 Task: Add the grid component in the site builder.
Action: Mouse moved to (924, 69)
Screenshot: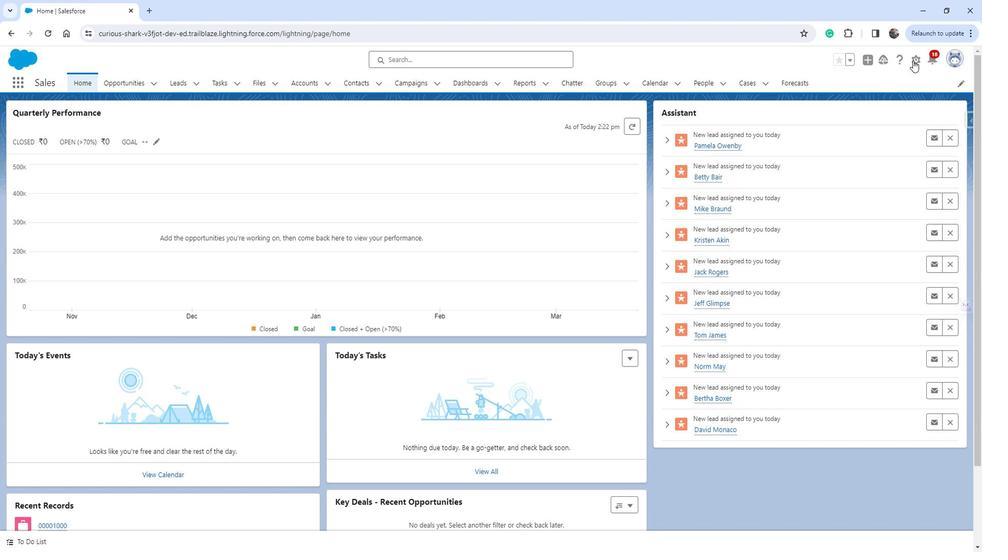 
Action: Mouse pressed left at (924, 69)
Screenshot: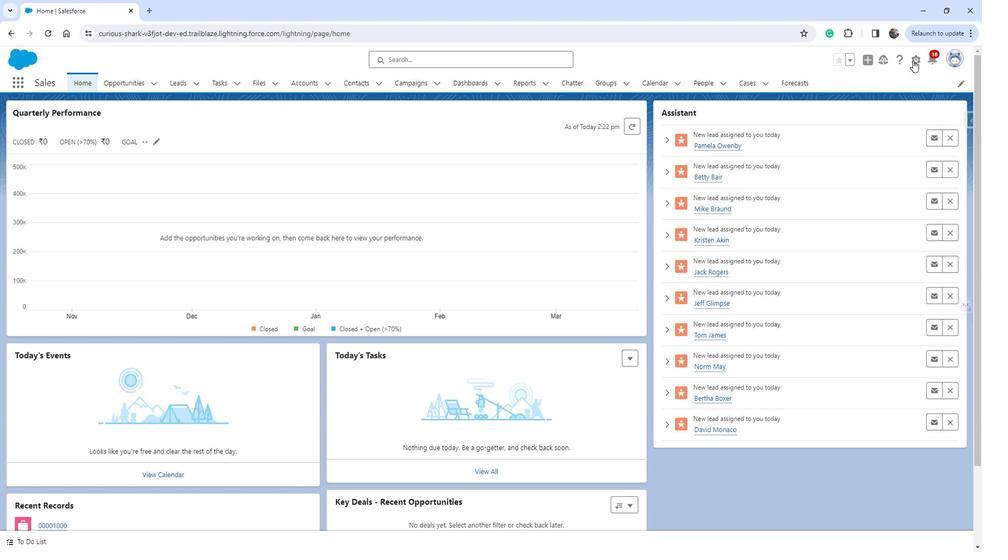 
Action: Mouse moved to (891, 104)
Screenshot: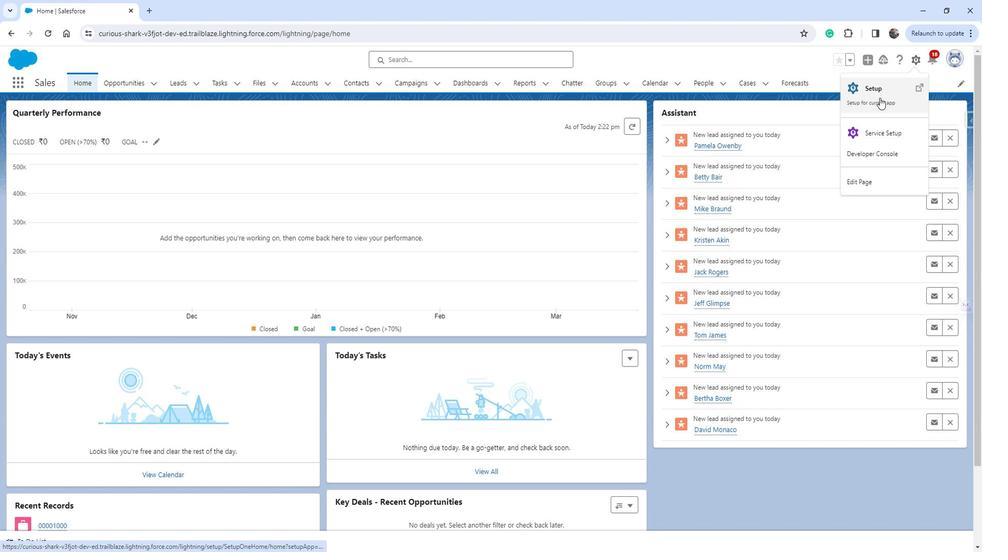 
Action: Mouse pressed left at (891, 104)
Screenshot: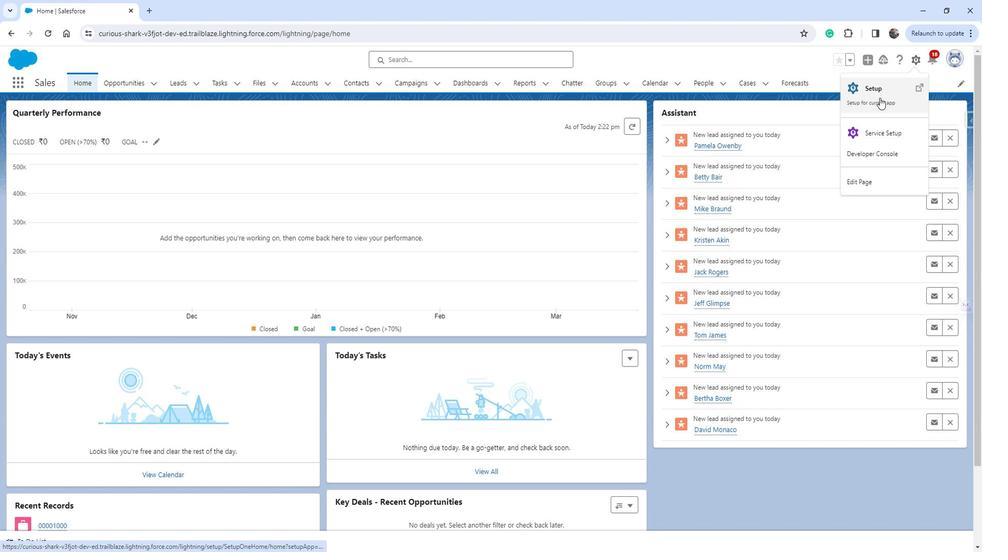 
Action: Mouse moved to (70, 338)
Screenshot: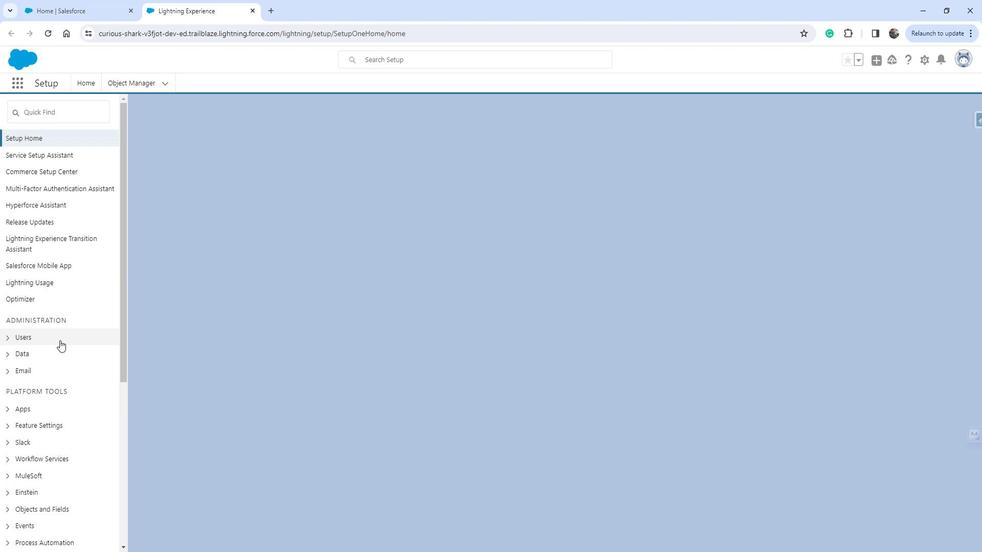 
Action: Mouse scrolled (70, 338) with delta (0, 0)
Screenshot: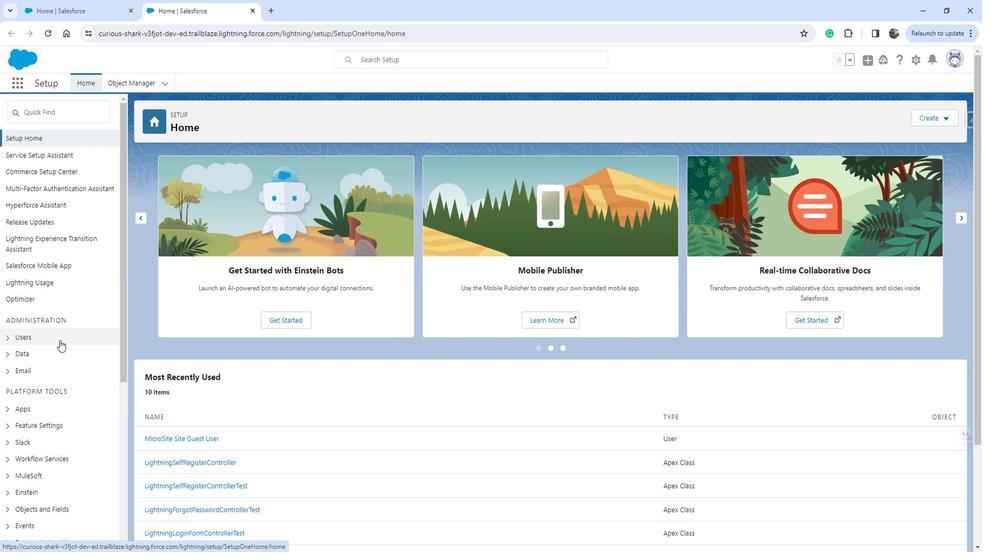 
Action: Mouse scrolled (70, 338) with delta (0, 0)
Screenshot: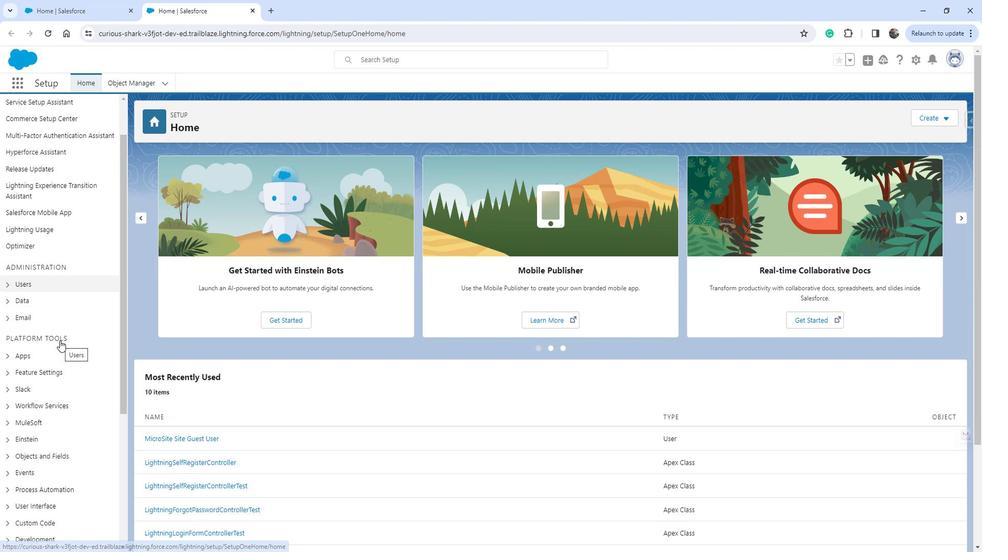 
Action: Mouse scrolled (70, 338) with delta (0, 0)
Screenshot: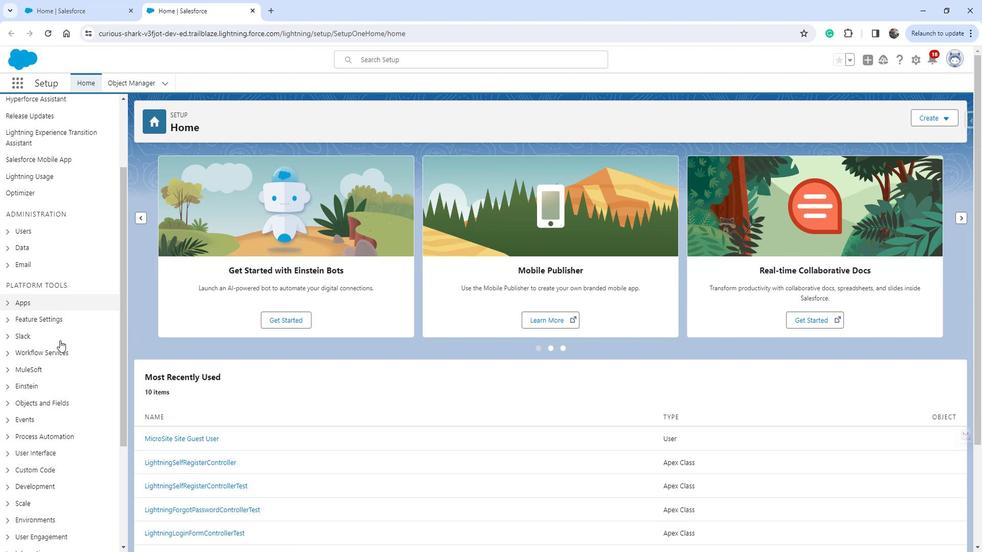 
Action: Mouse moved to (65, 268)
Screenshot: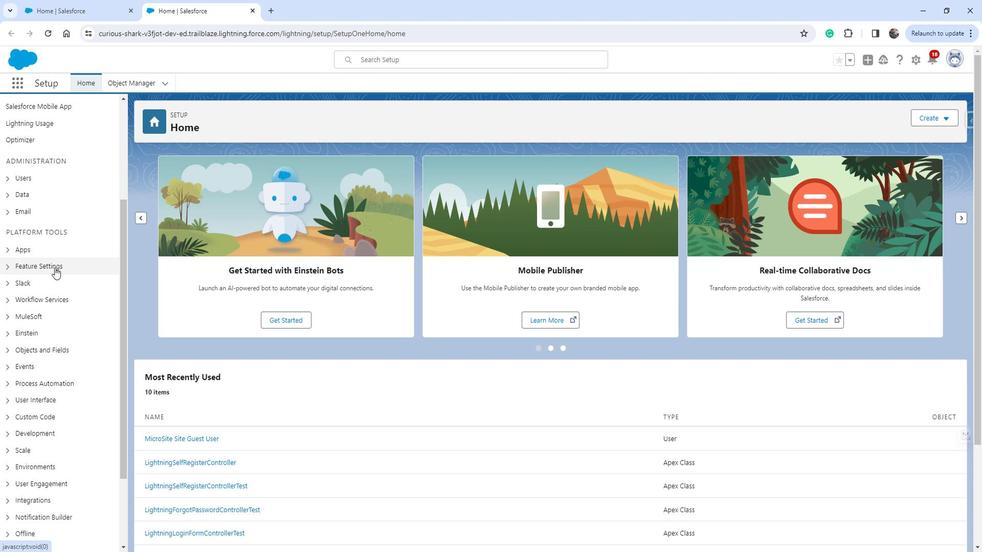 
Action: Mouse pressed left at (65, 268)
Screenshot: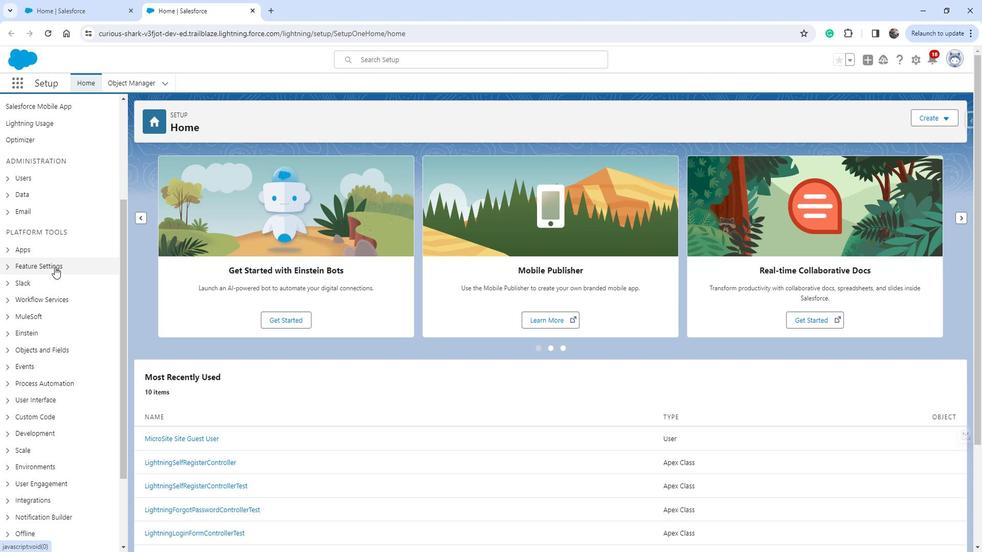 
Action: Mouse moved to (59, 349)
Screenshot: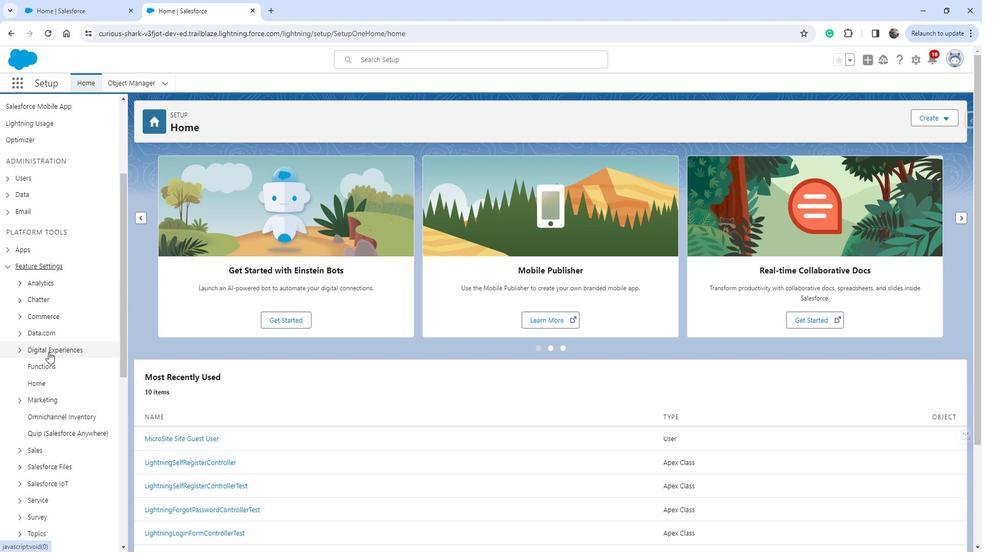 
Action: Mouse pressed left at (59, 349)
Screenshot: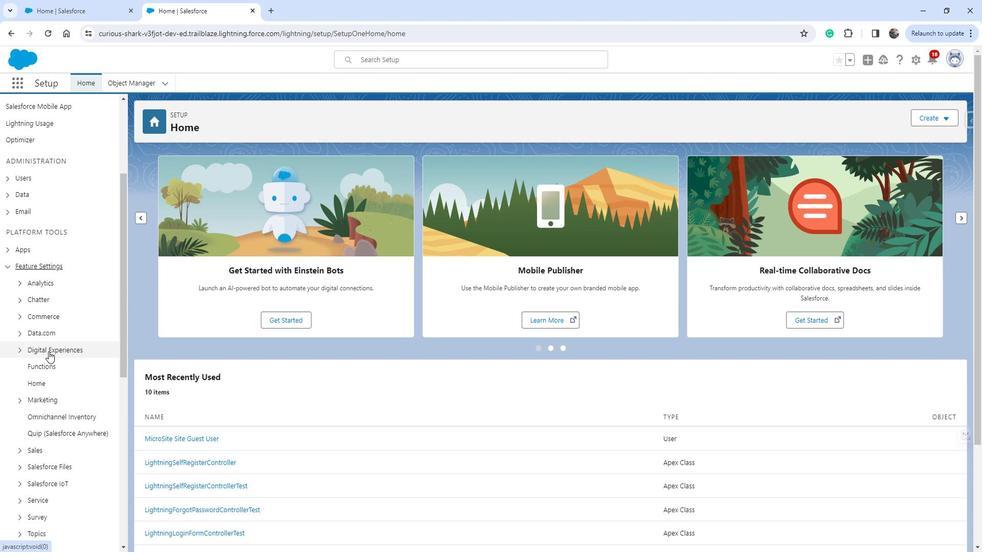 
Action: Mouse moved to (59, 349)
Screenshot: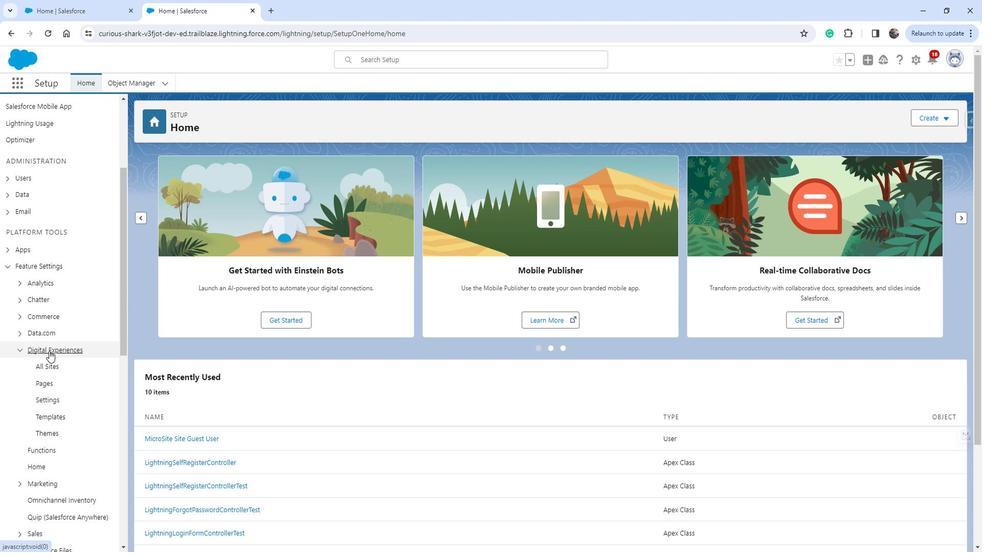 
Action: Mouse scrolled (59, 348) with delta (0, 0)
Screenshot: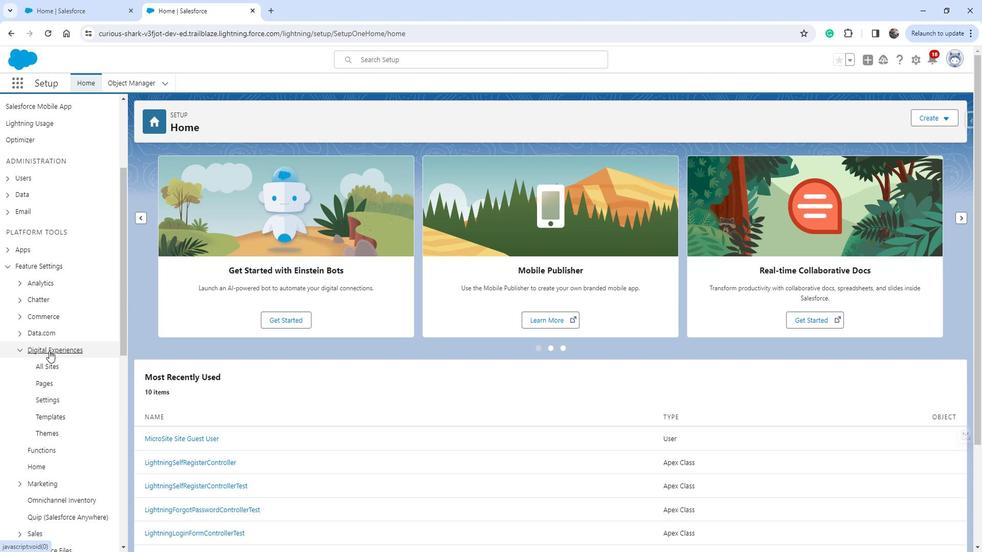 
Action: Mouse moved to (62, 316)
Screenshot: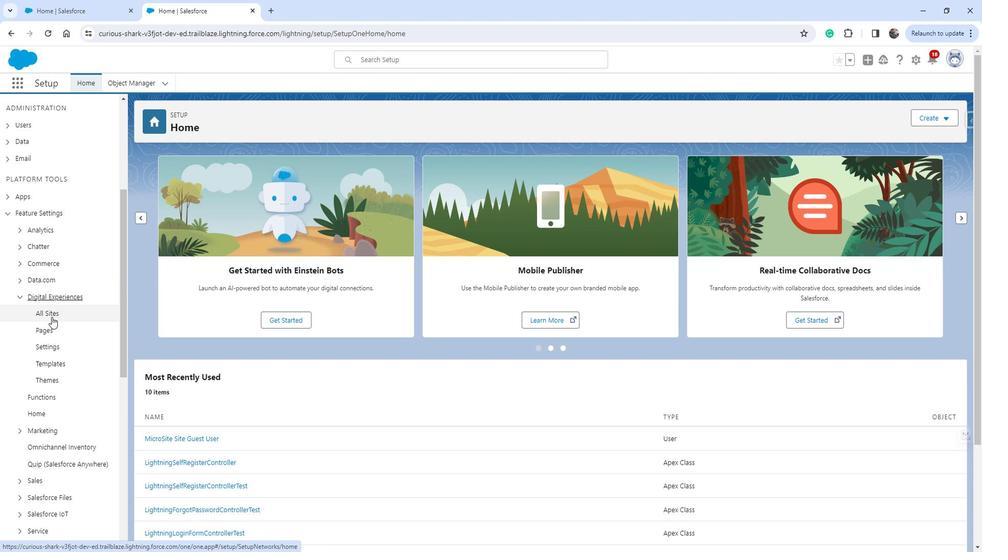 
Action: Mouse pressed left at (62, 316)
Screenshot: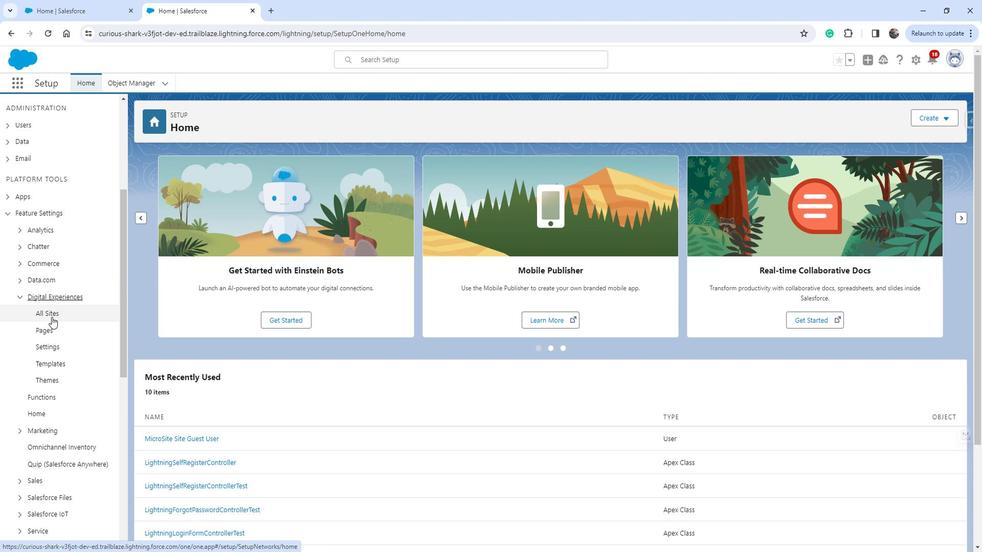 
Action: Mouse moved to (62, 309)
Screenshot: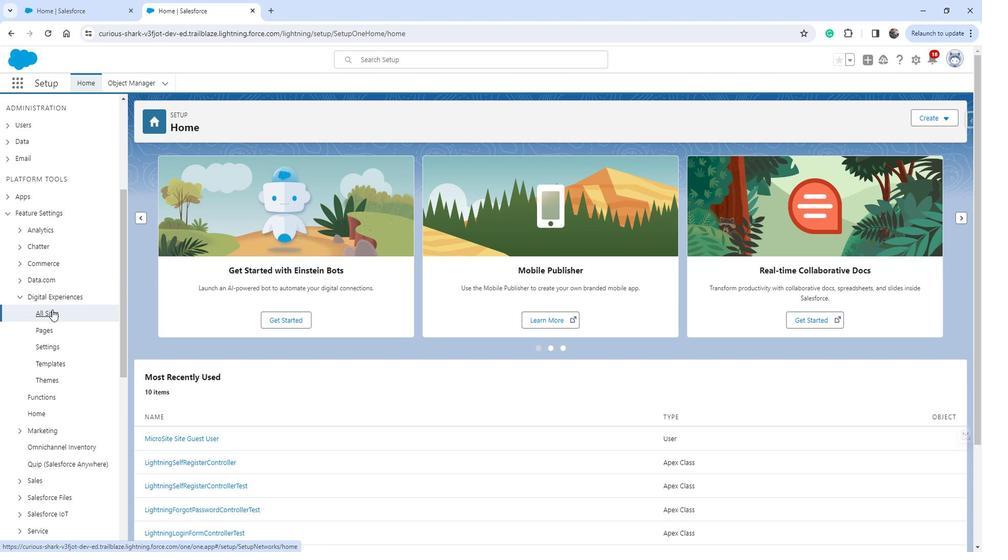 
Action: Mouse pressed left at (62, 309)
Screenshot: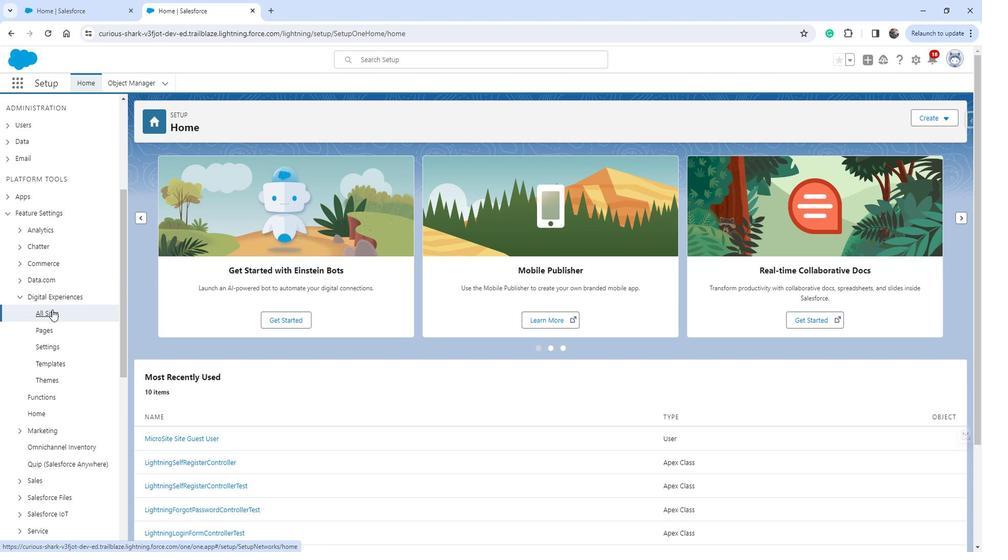 
Action: Mouse moved to (170, 248)
Screenshot: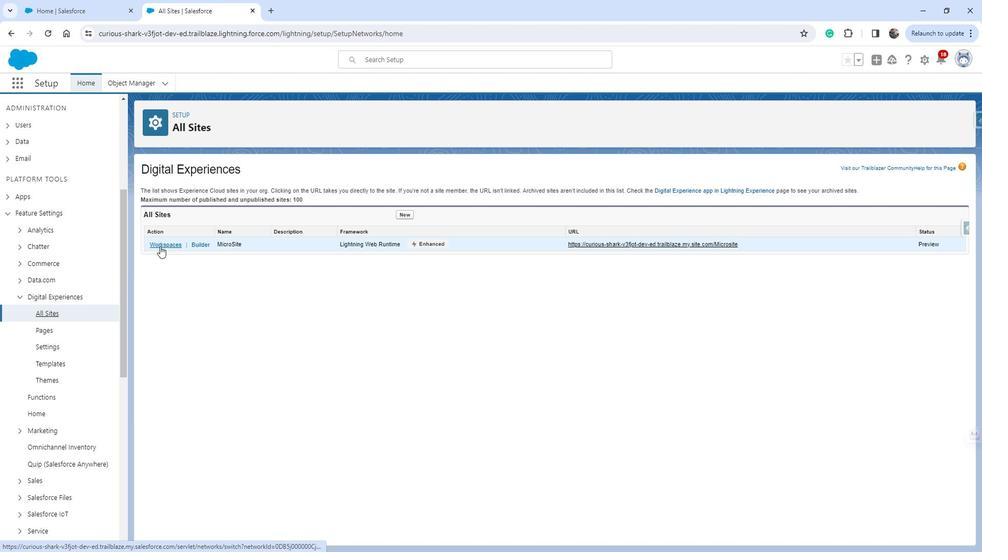 
Action: Mouse pressed left at (170, 248)
Screenshot: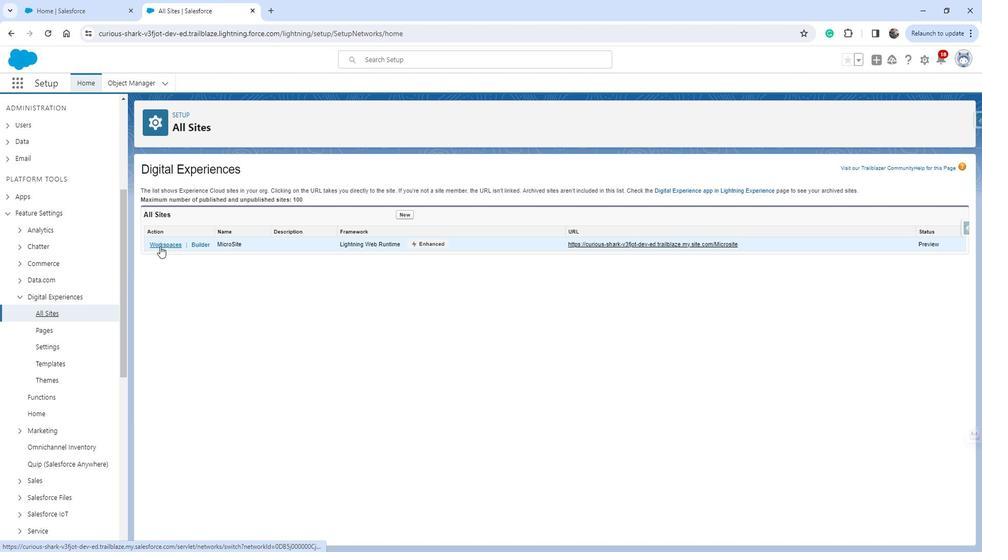 
Action: Mouse moved to (185, 236)
Screenshot: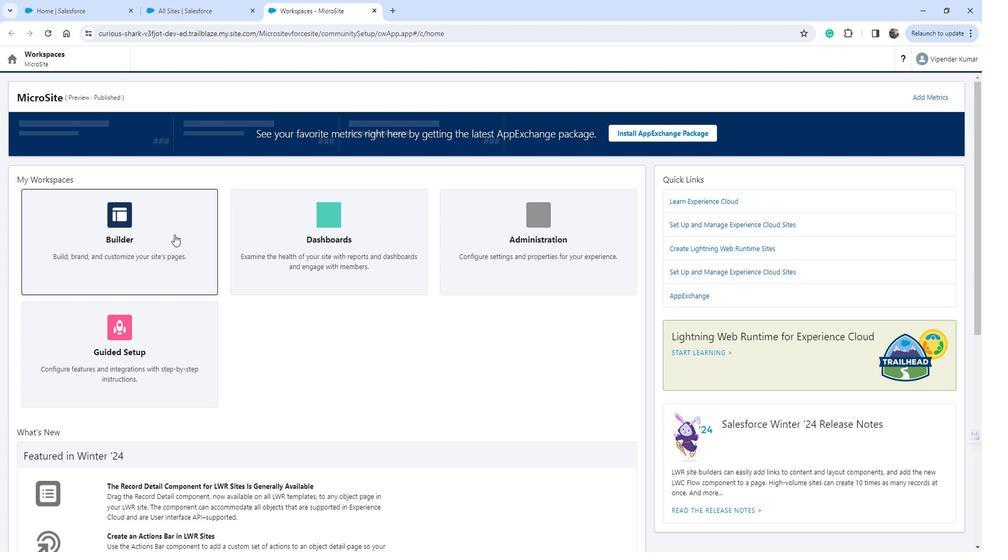 
Action: Mouse pressed left at (185, 236)
Screenshot: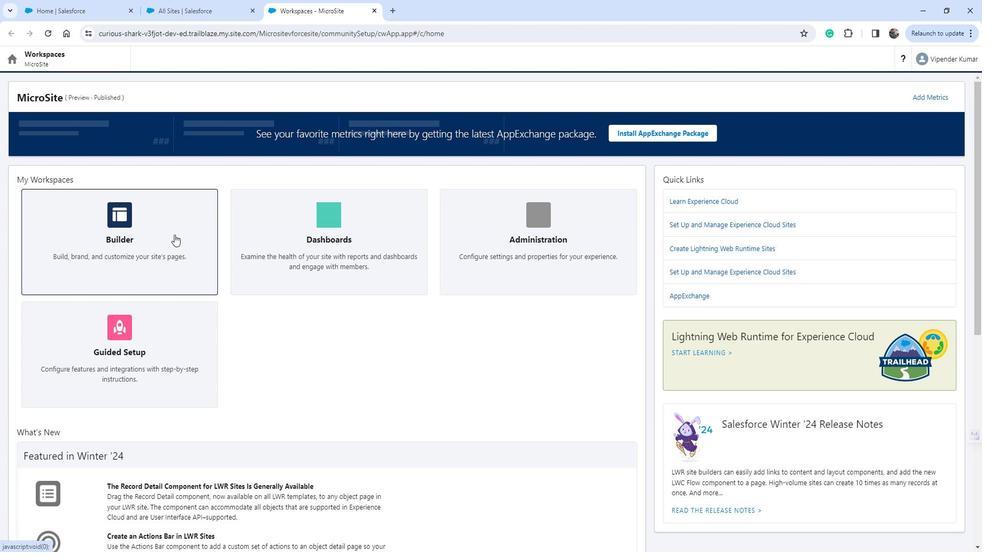 
Action: Mouse moved to (30, 102)
Screenshot: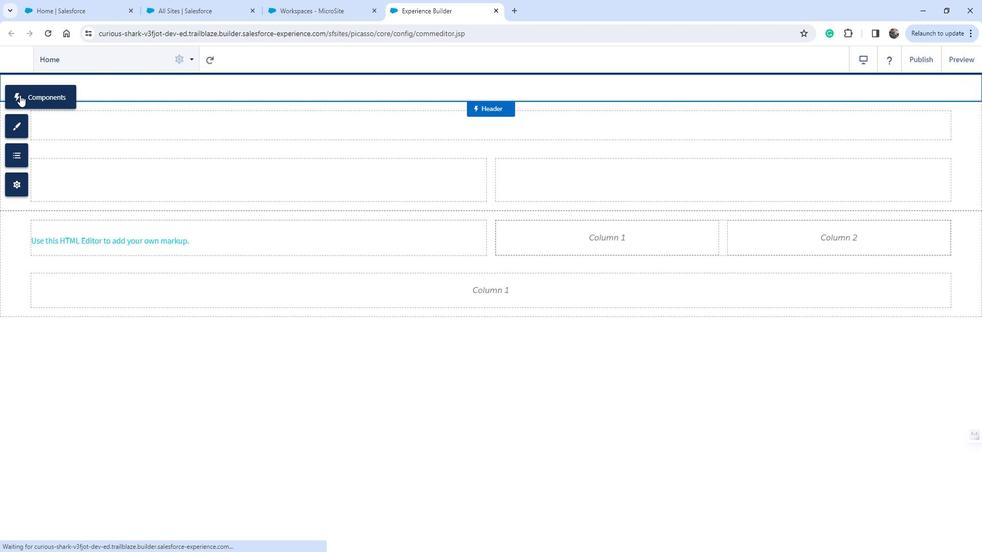 
Action: Mouse pressed left at (30, 102)
Screenshot: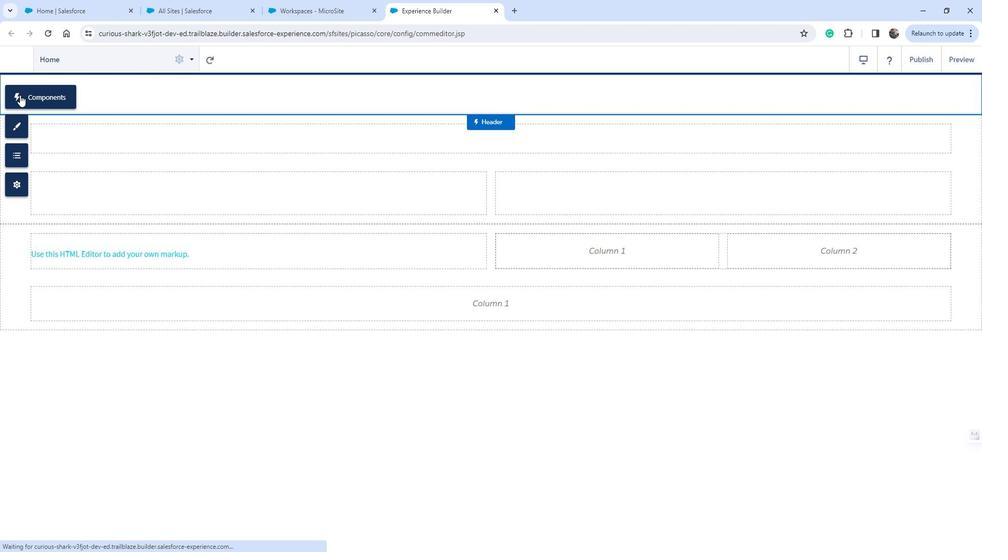 
Action: Mouse moved to (332, 382)
Screenshot: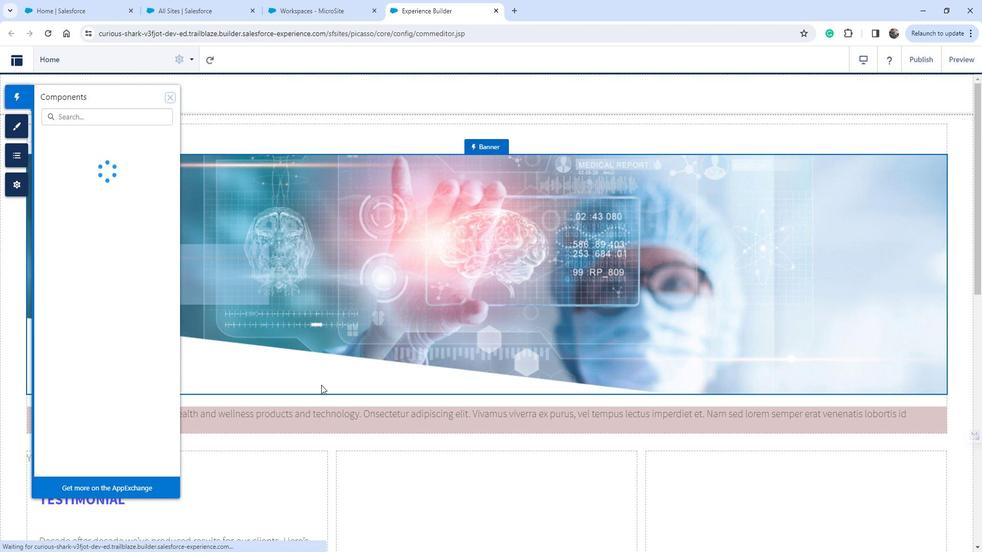 
Action: Mouse scrolled (332, 381) with delta (0, 0)
Screenshot: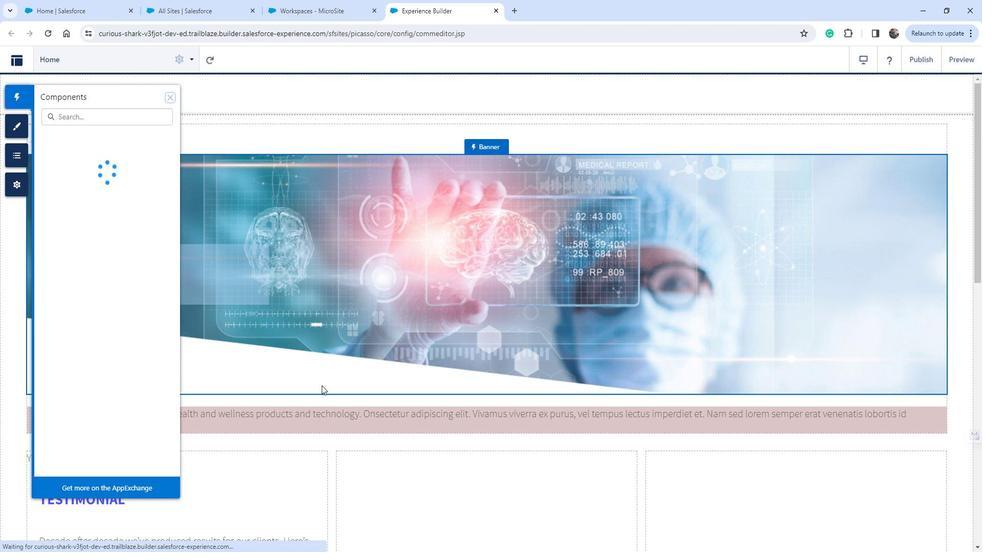 
Action: Mouse scrolled (332, 381) with delta (0, 0)
Screenshot: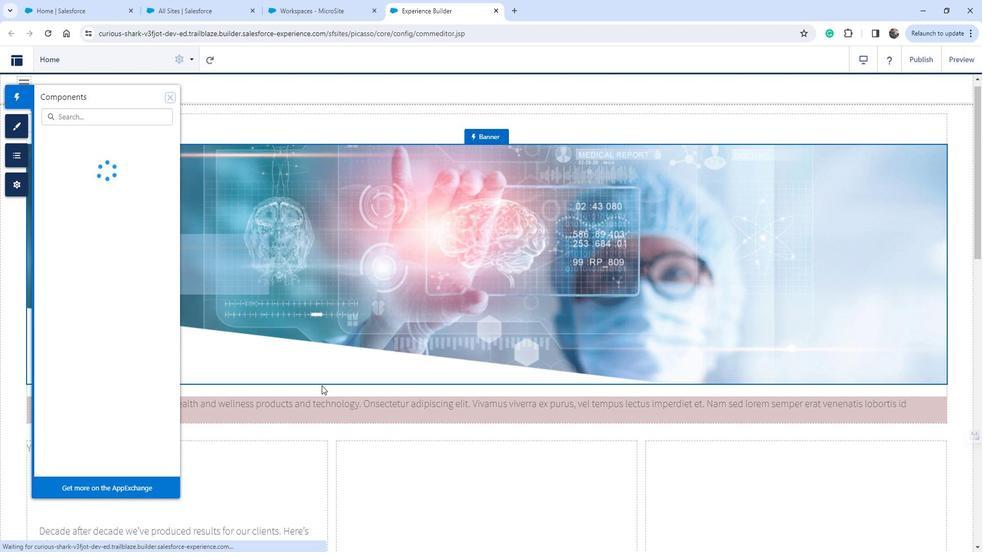 
Action: Mouse scrolled (332, 381) with delta (0, 0)
Screenshot: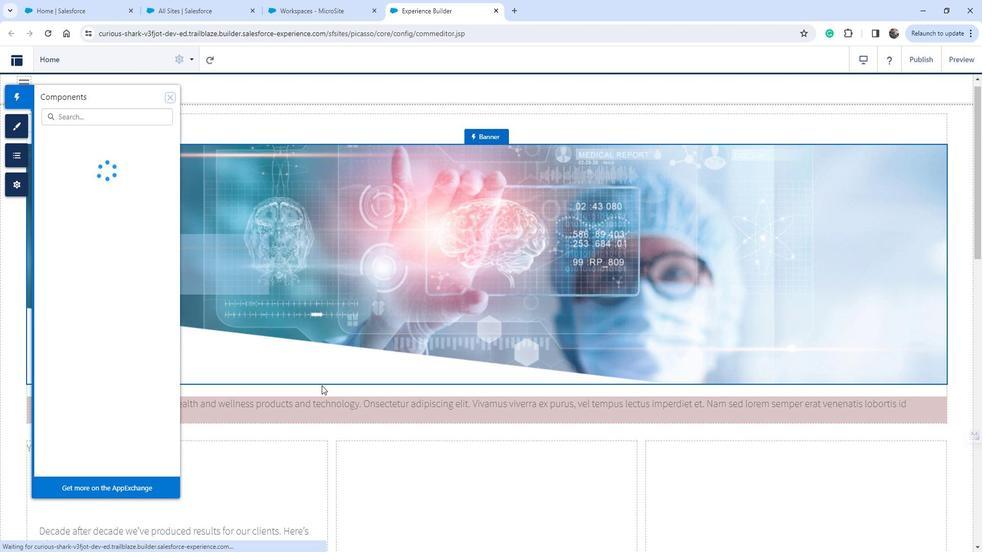 
Action: Mouse scrolled (332, 381) with delta (0, 0)
Screenshot: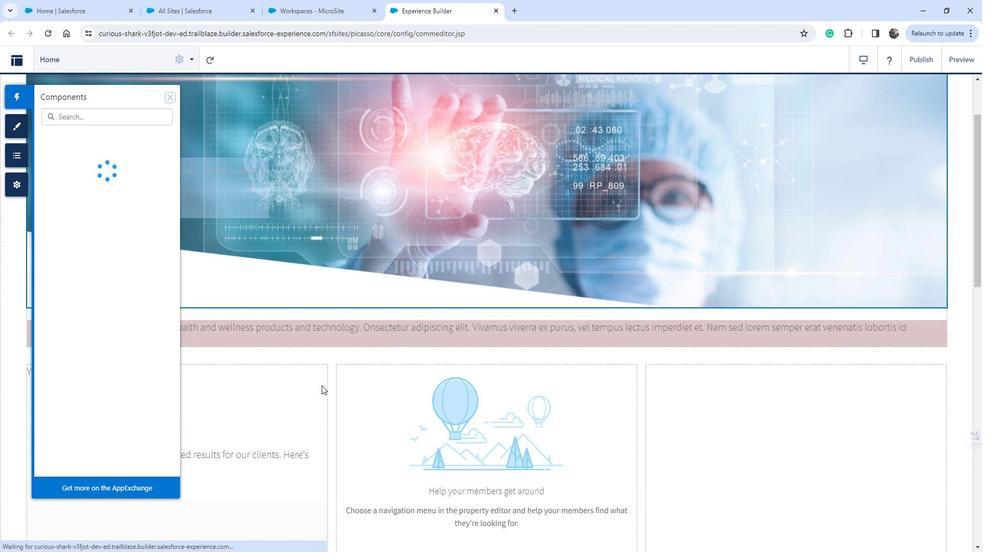 
Action: Mouse scrolled (332, 381) with delta (0, 0)
Screenshot: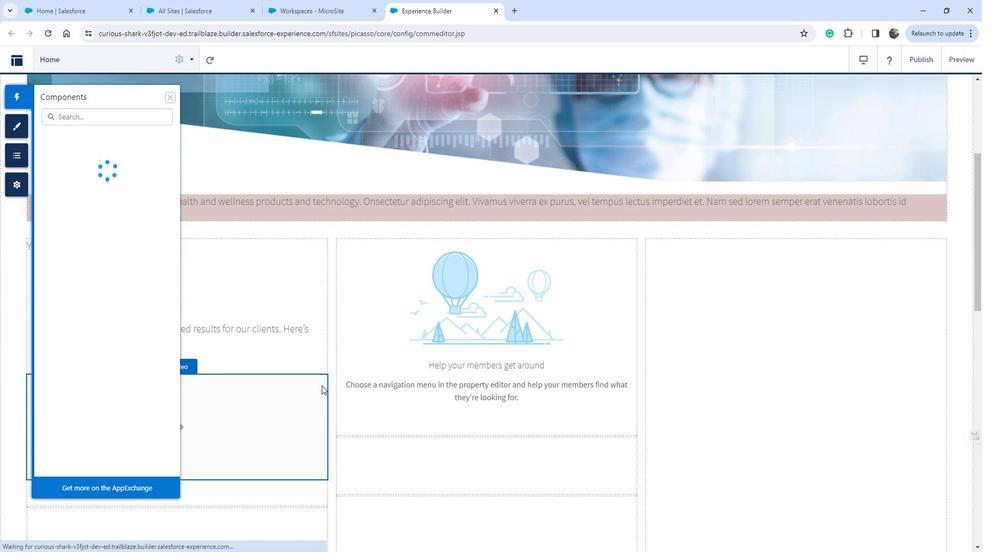 
Action: Mouse scrolled (332, 381) with delta (0, 0)
Screenshot: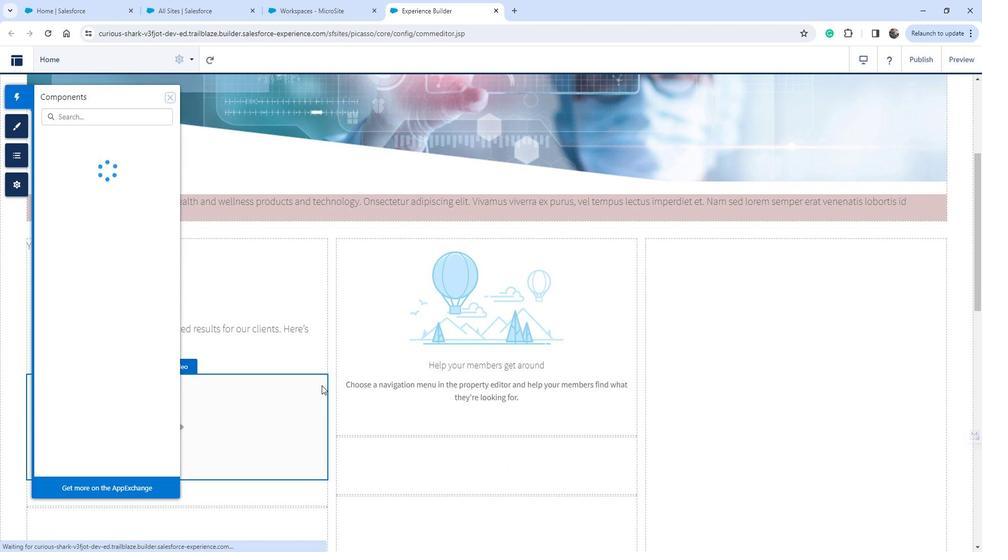 
Action: Mouse scrolled (332, 381) with delta (0, 0)
Screenshot: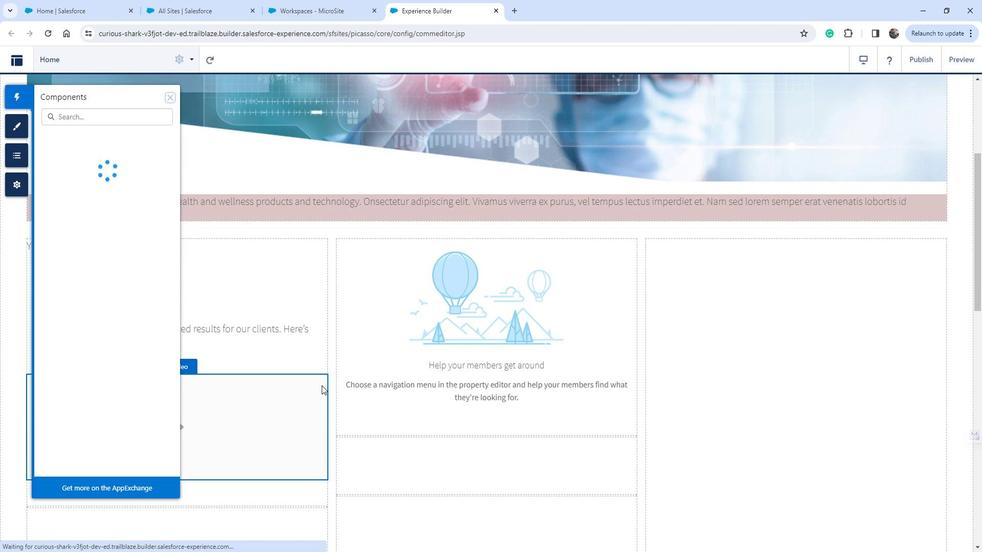 
Action: Mouse scrolled (332, 381) with delta (0, 0)
Screenshot: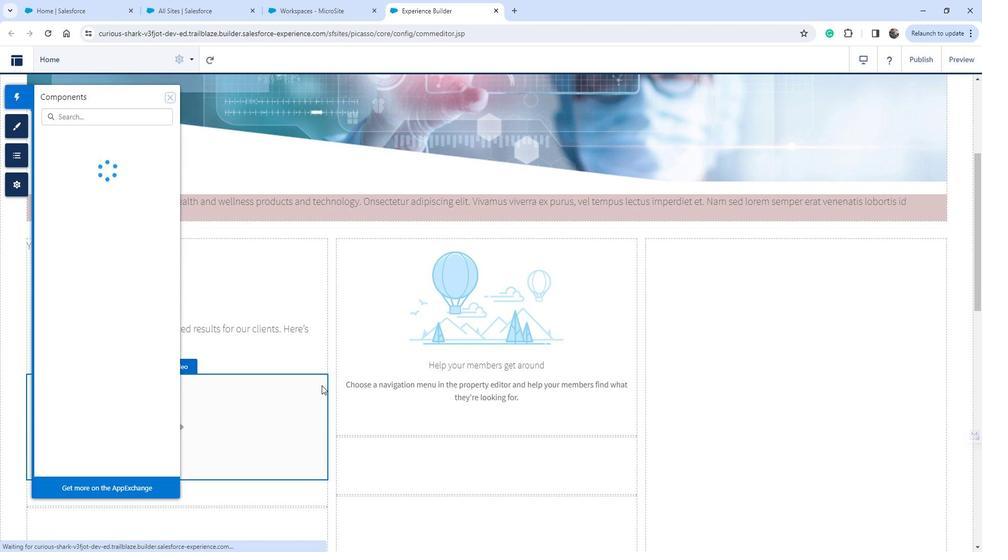 
Action: Mouse scrolled (332, 381) with delta (0, 0)
Screenshot: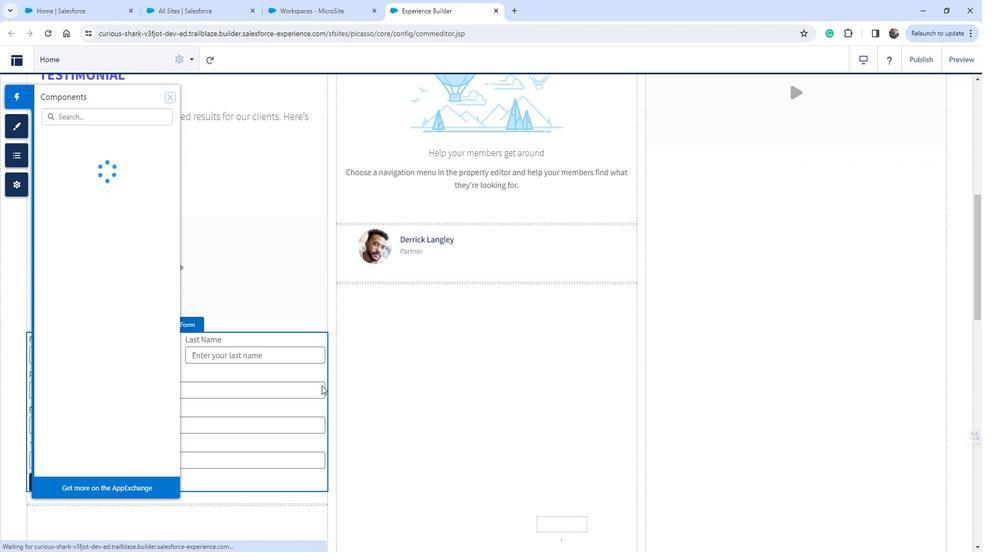 
Action: Mouse scrolled (332, 381) with delta (0, 0)
Screenshot: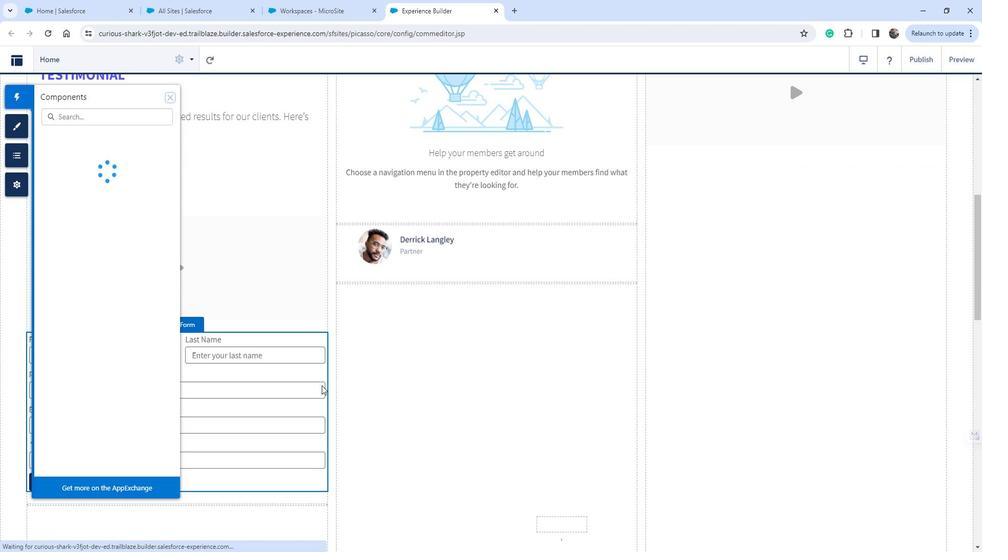 
Action: Mouse scrolled (332, 381) with delta (0, 0)
Screenshot: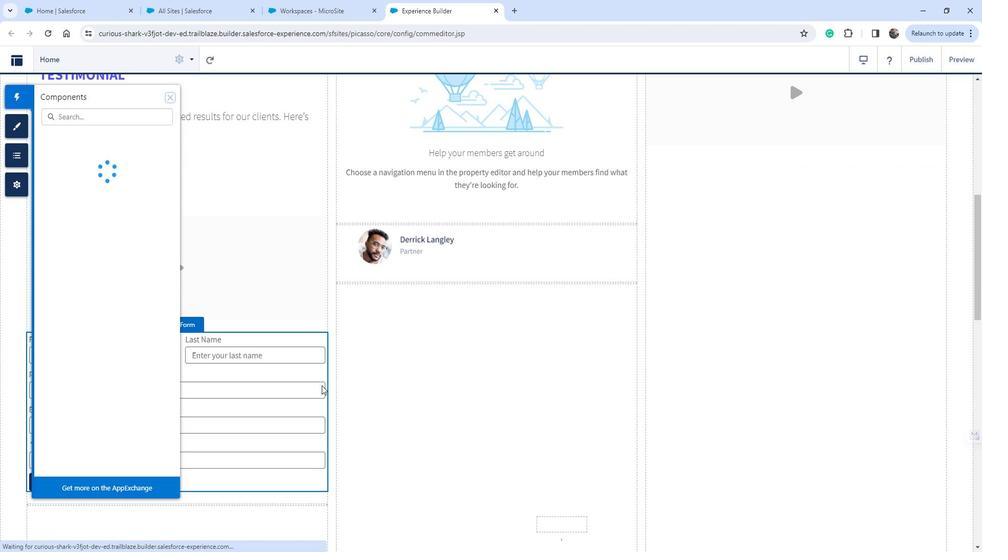 
Action: Mouse scrolled (332, 381) with delta (0, 0)
Screenshot: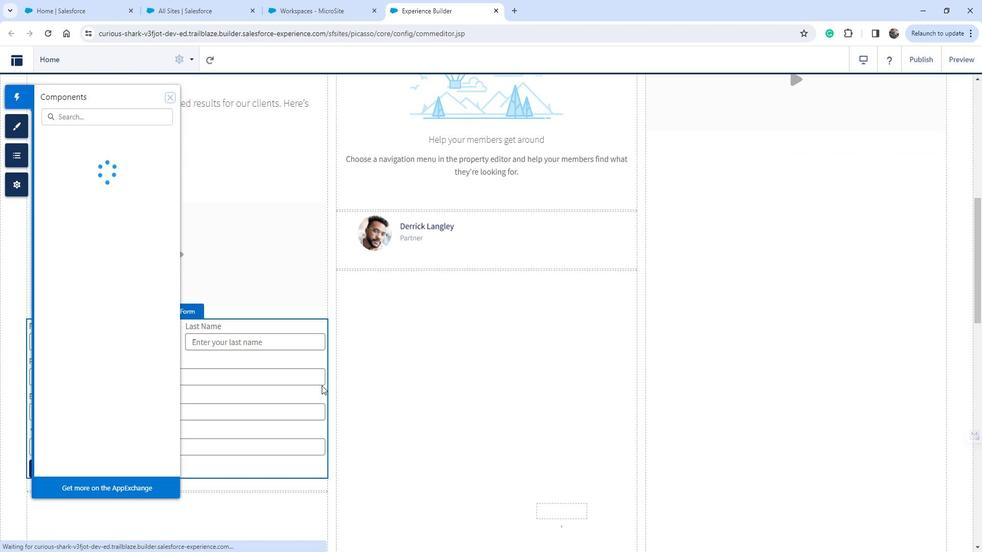 
Action: Mouse scrolled (332, 381) with delta (0, 0)
Screenshot: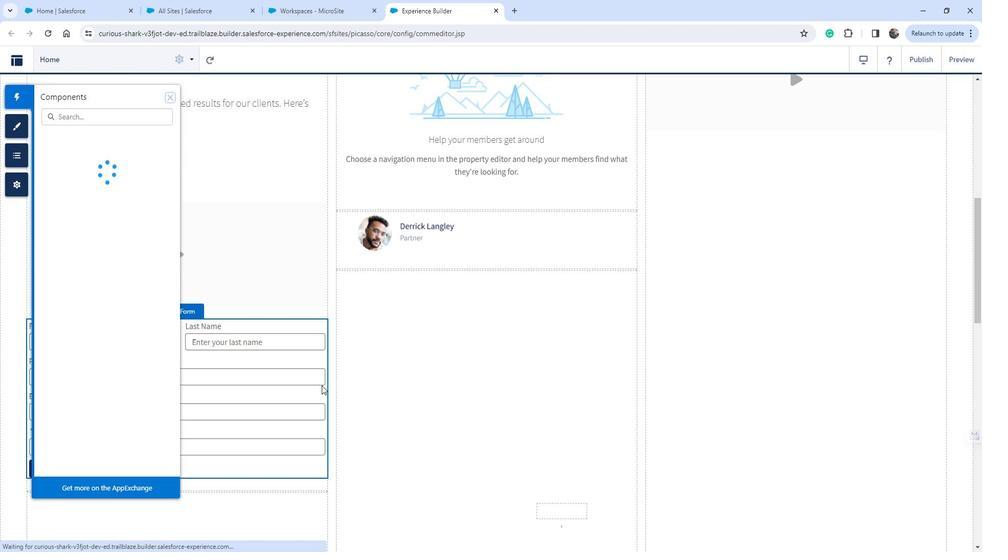 
Action: Mouse scrolled (332, 381) with delta (0, 0)
Screenshot: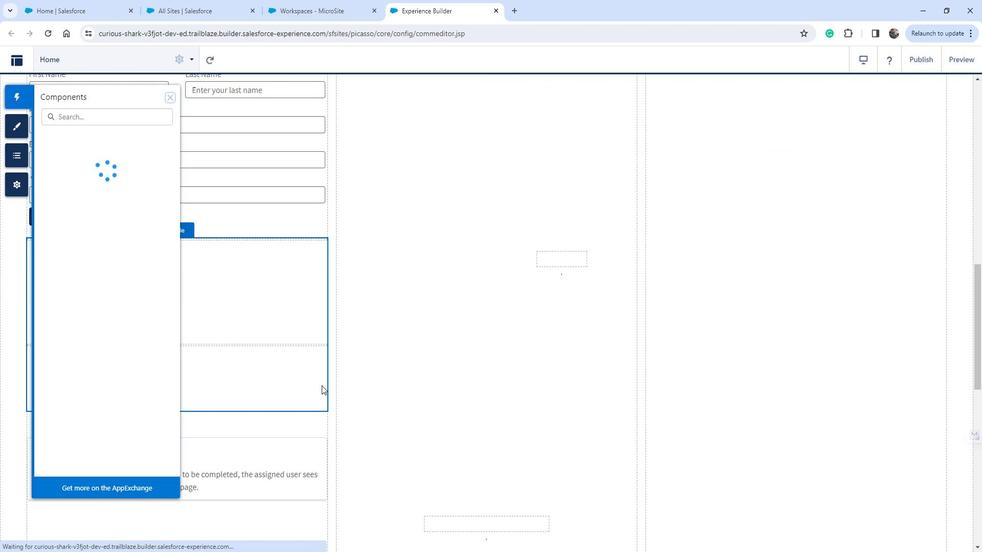 
Action: Mouse scrolled (332, 381) with delta (0, 0)
Screenshot: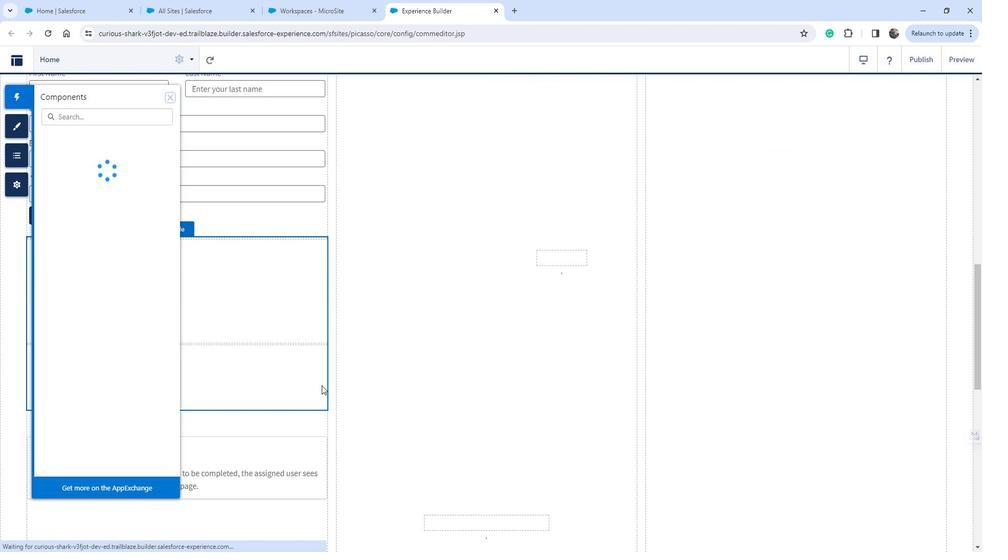
Action: Mouse scrolled (332, 381) with delta (0, 0)
Screenshot: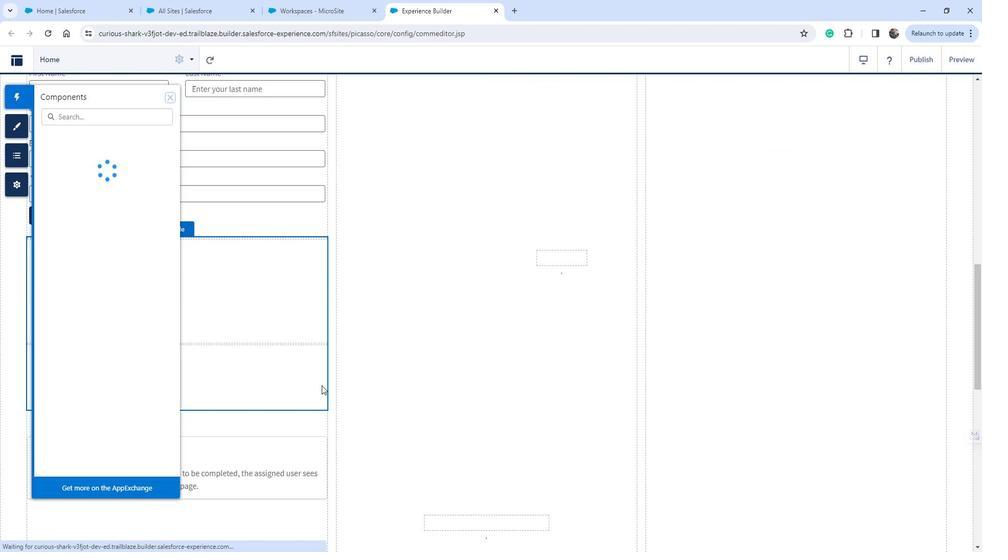 
Action: Mouse scrolled (332, 381) with delta (0, 0)
Screenshot: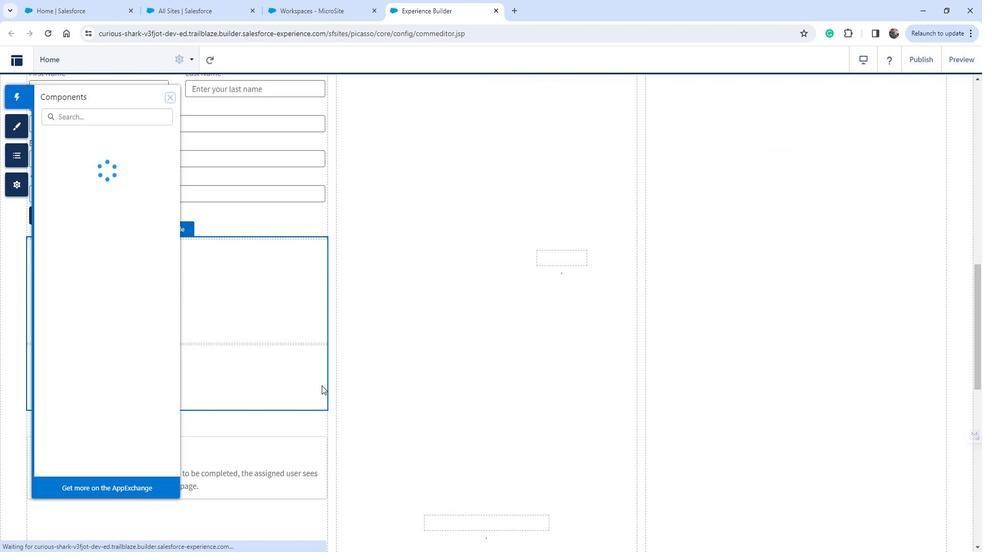 
Action: Mouse scrolled (332, 381) with delta (0, 0)
Screenshot: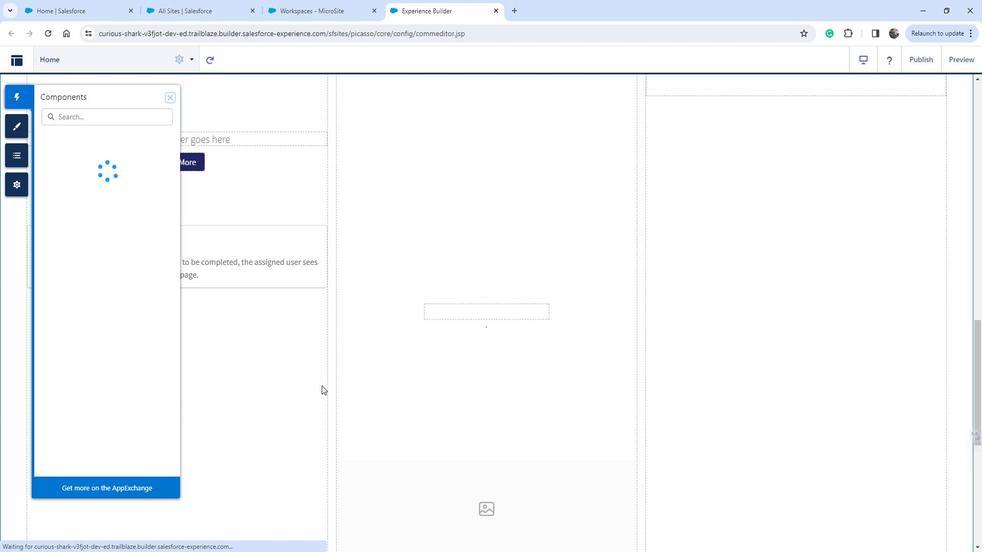 
Action: Mouse scrolled (332, 381) with delta (0, 0)
Screenshot: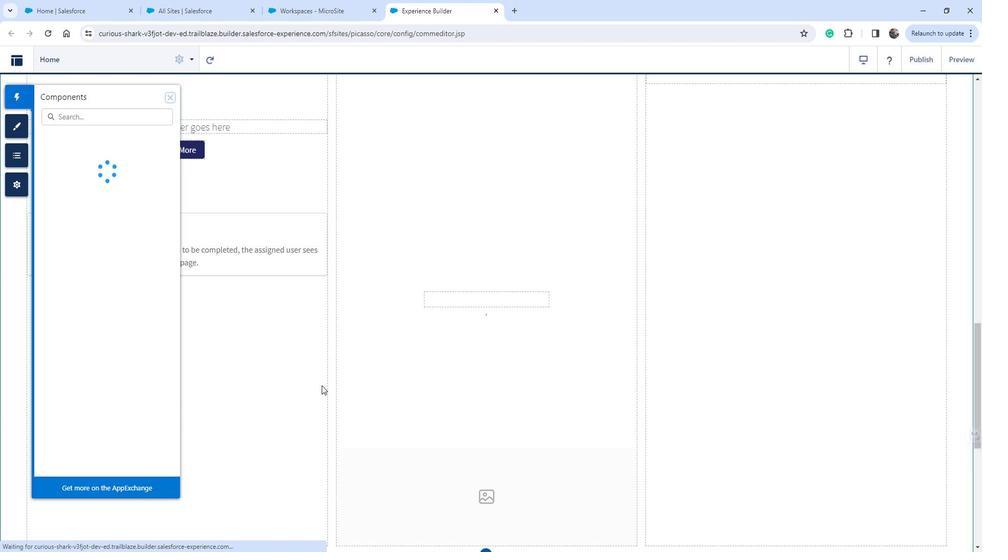 
Action: Mouse moved to (113, 336)
Screenshot: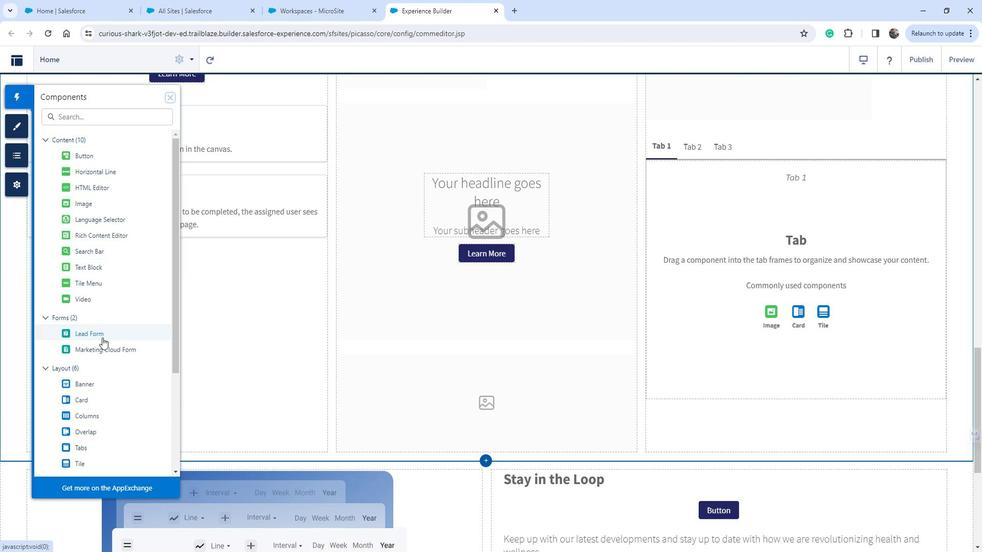 
Action: Mouse scrolled (113, 335) with delta (0, 0)
Screenshot: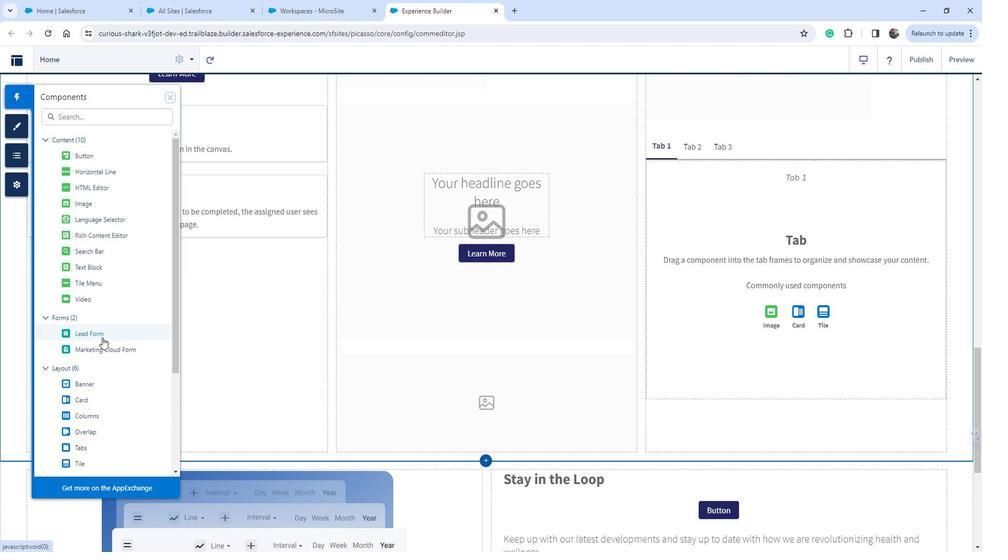 
Action: Mouse scrolled (113, 335) with delta (0, 0)
Screenshot: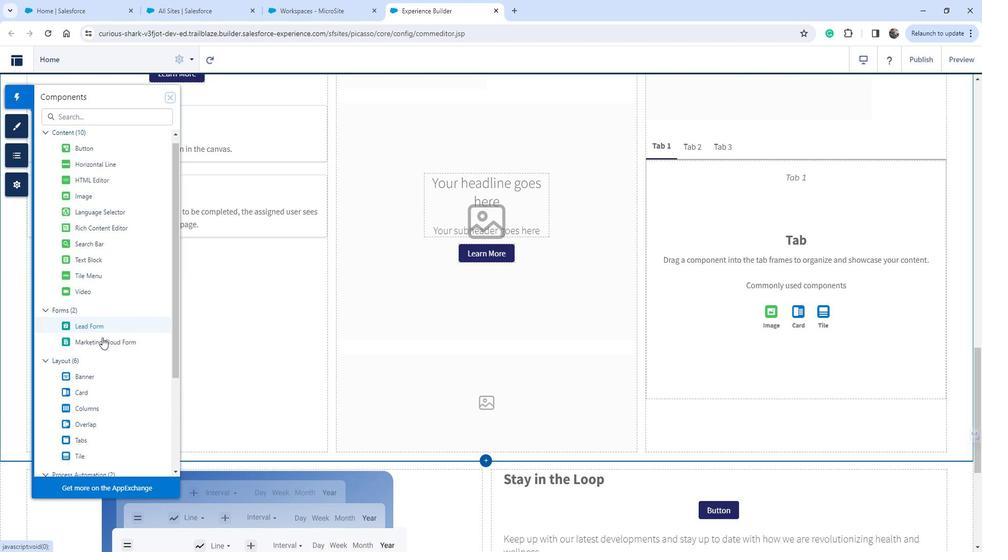 
Action: Mouse moved to (113, 336)
Screenshot: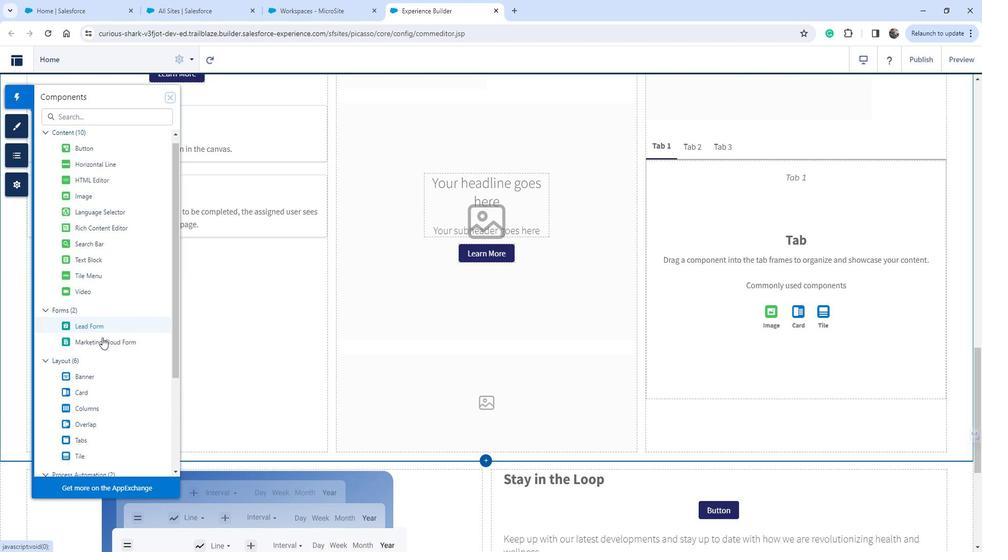 
Action: Mouse scrolled (113, 335) with delta (0, 0)
Screenshot: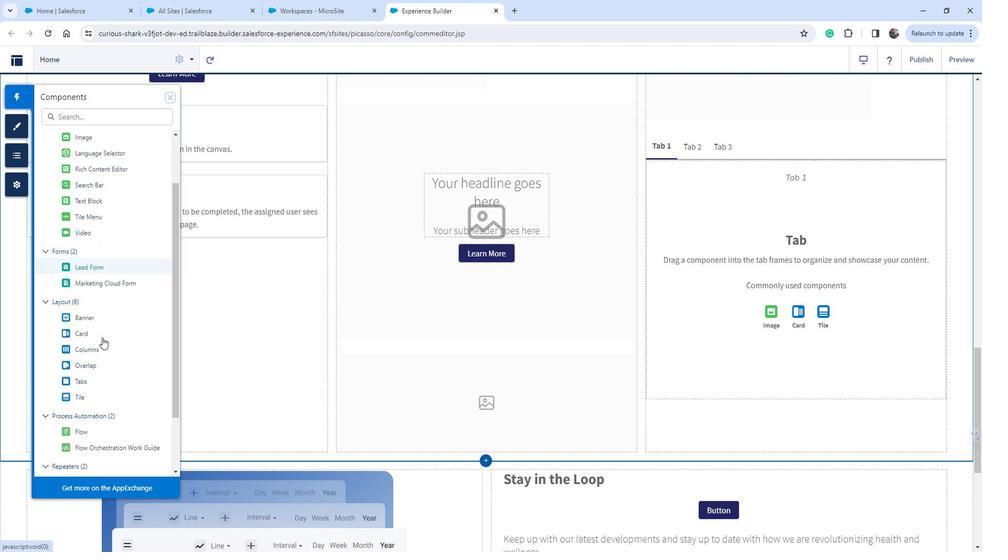
Action: Mouse moved to (113, 336)
Screenshot: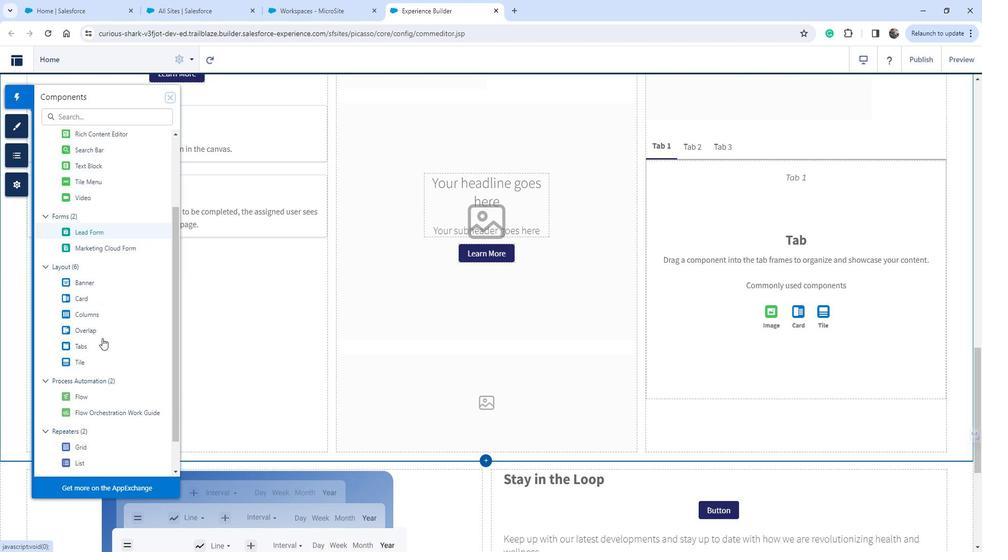 
Action: Mouse scrolled (113, 336) with delta (0, 0)
Screenshot: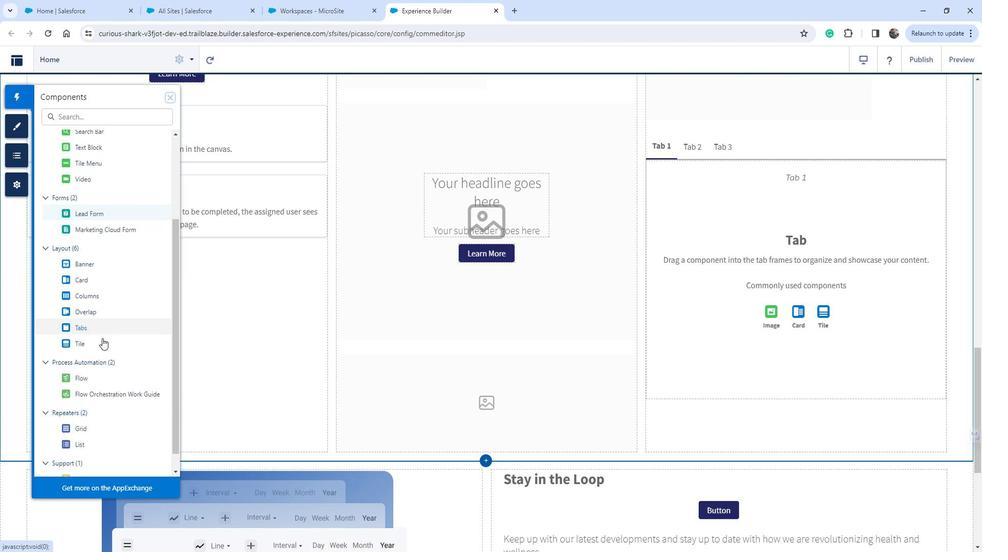 
Action: Mouse scrolled (113, 336) with delta (0, 0)
Screenshot: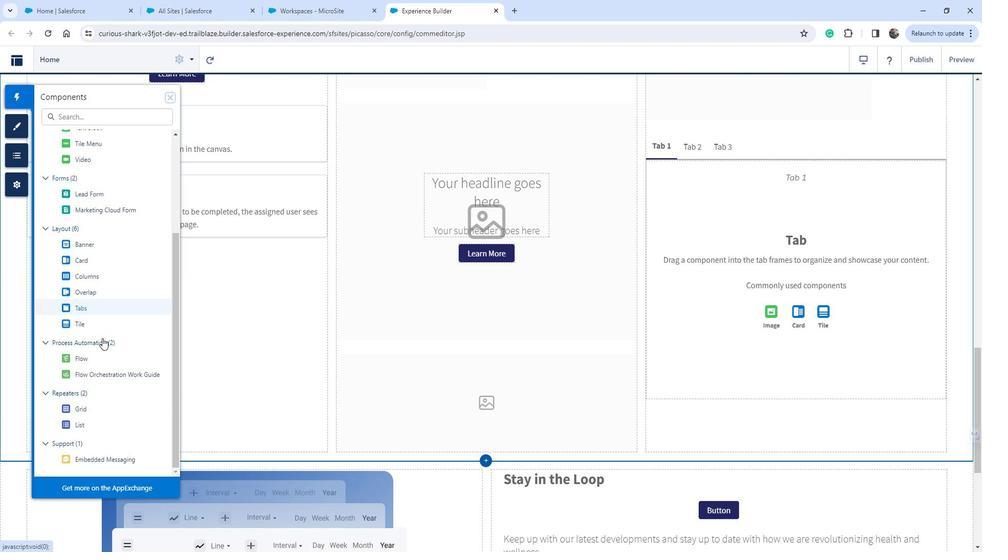 
Action: Mouse scrolled (113, 336) with delta (0, 0)
Screenshot: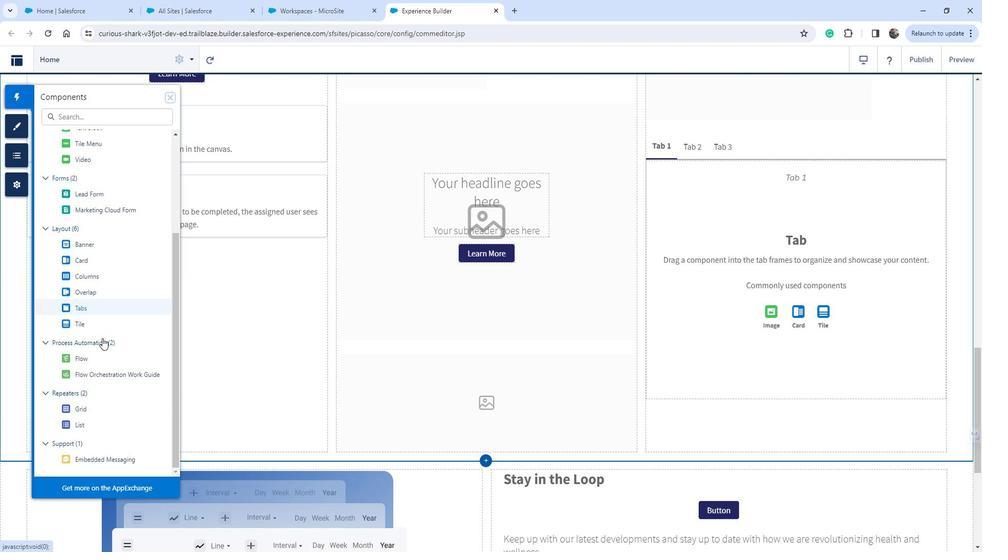 
Action: Mouse moved to (98, 408)
Screenshot: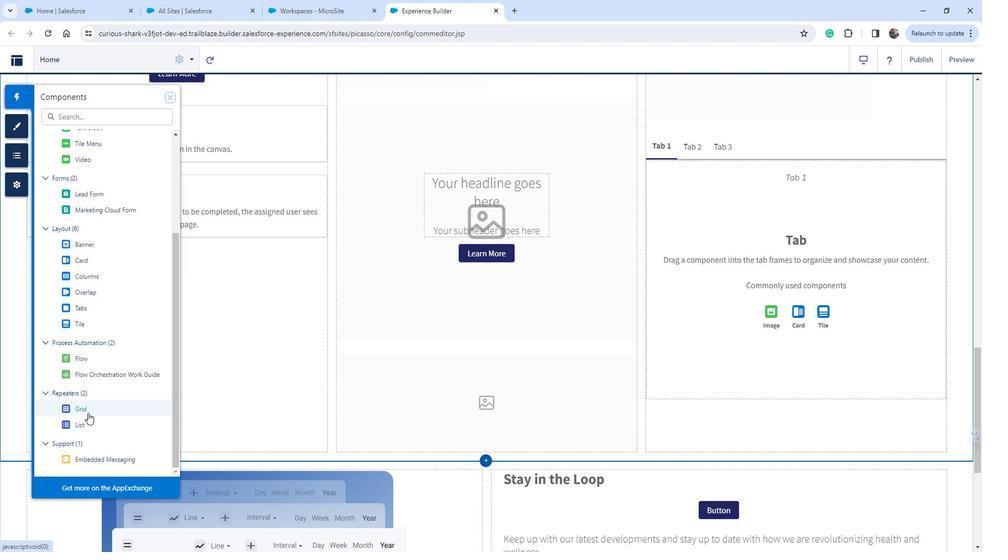 
Action: Mouse pressed left at (98, 408)
Screenshot: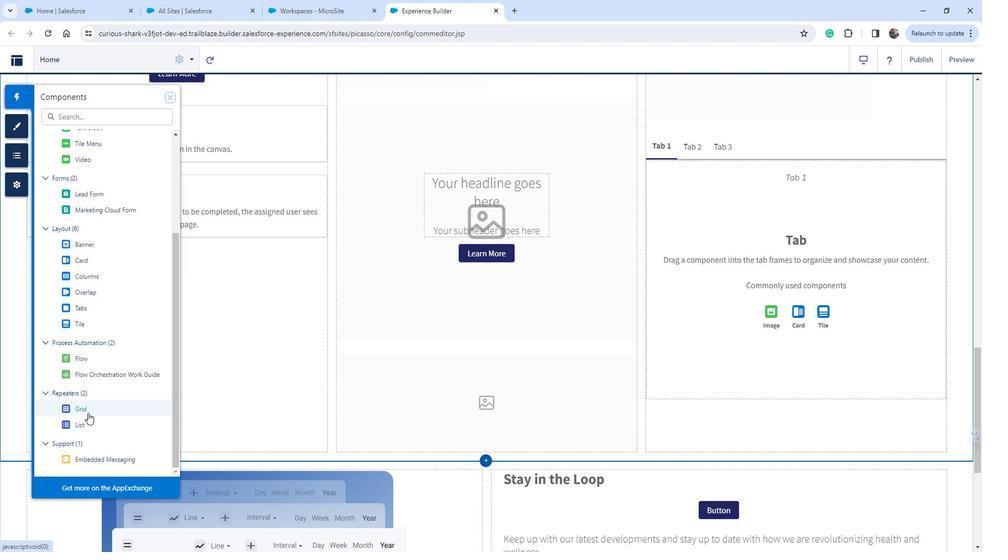 
Action: Mouse moved to (247, 334)
Screenshot: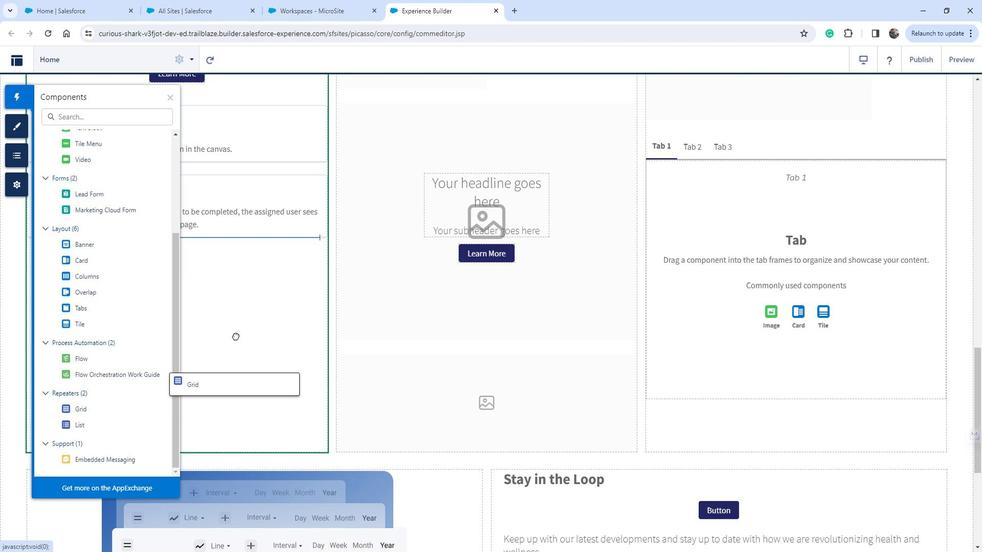 
